 Task: Create a due date automation trigger when advanced on, on the wednesday of the week a card is due add fields with custom field "Resume" set to a number greater or equal to 1 and lower or equal to 10 at 11:00 AM.
Action: Mouse moved to (1008, 79)
Screenshot: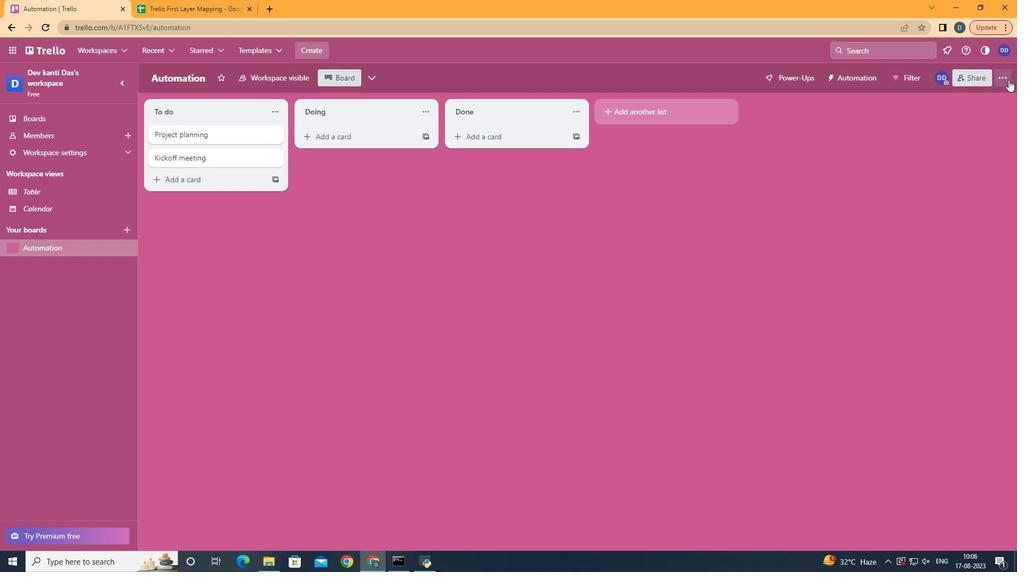 
Action: Mouse pressed left at (1008, 79)
Screenshot: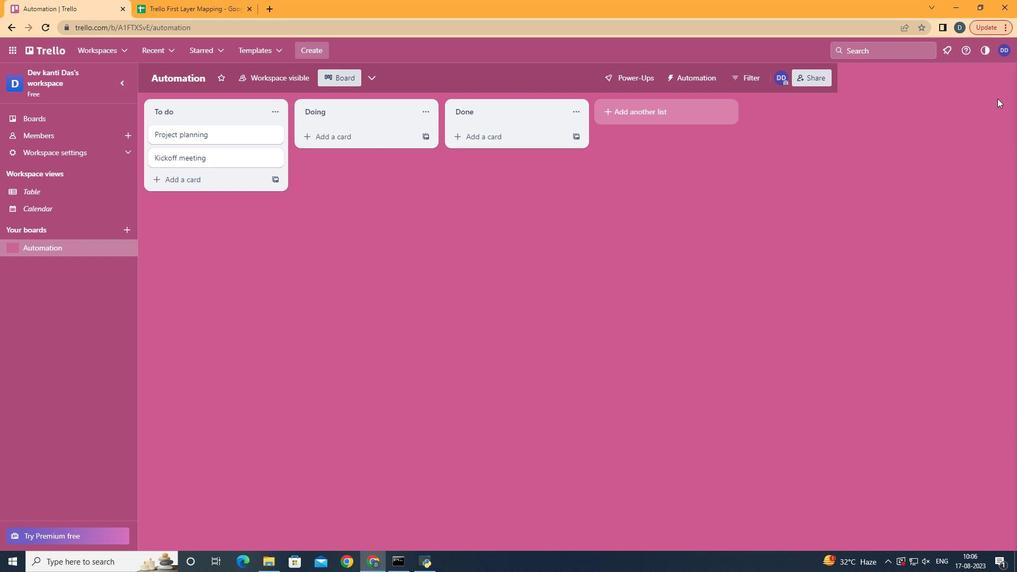 
Action: Mouse moved to (942, 218)
Screenshot: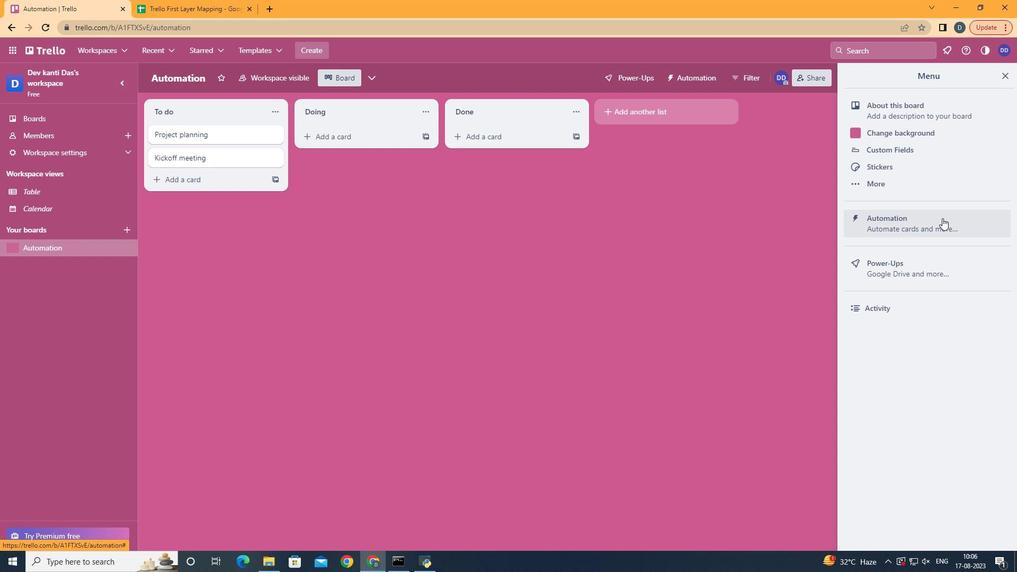 
Action: Mouse pressed left at (942, 218)
Screenshot: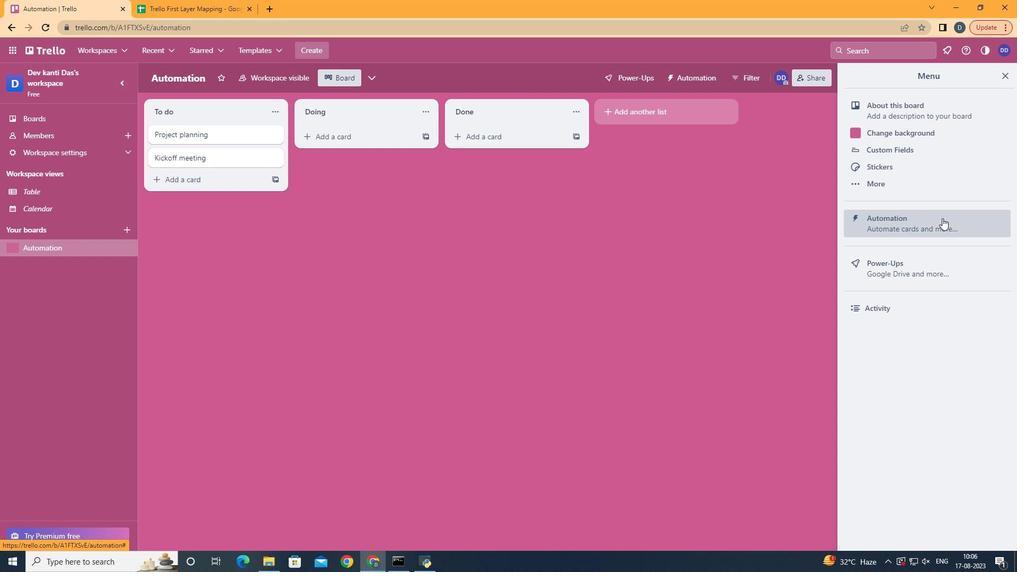 
Action: Mouse moved to (201, 214)
Screenshot: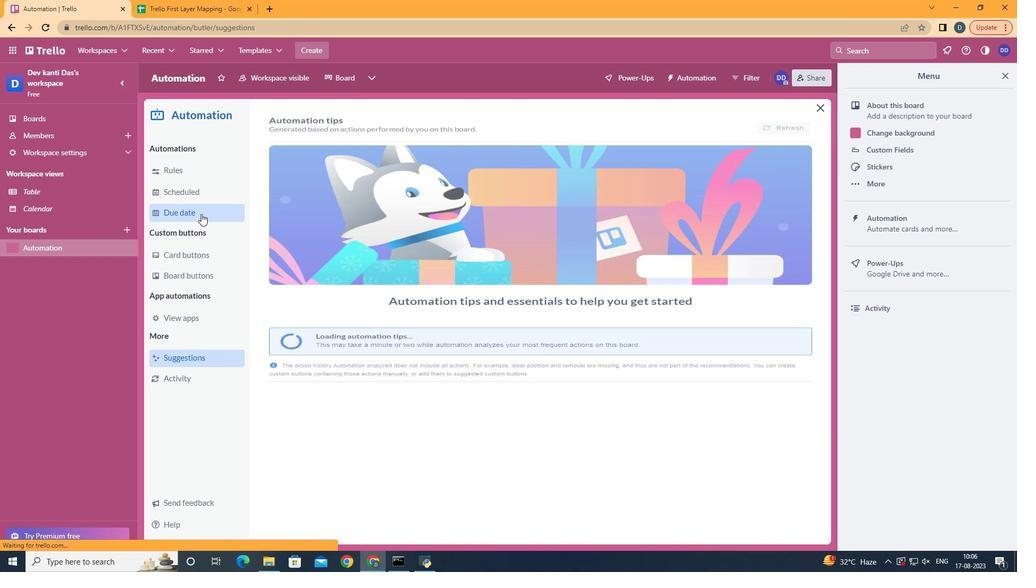 
Action: Mouse pressed left at (201, 214)
Screenshot: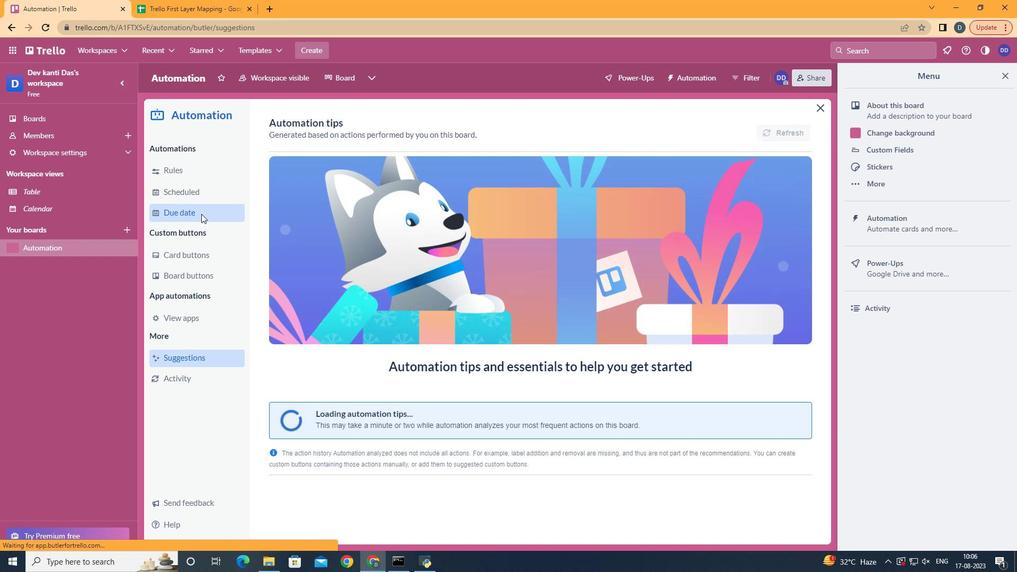 
Action: Mouse moved to (730, 125)
Screenshot: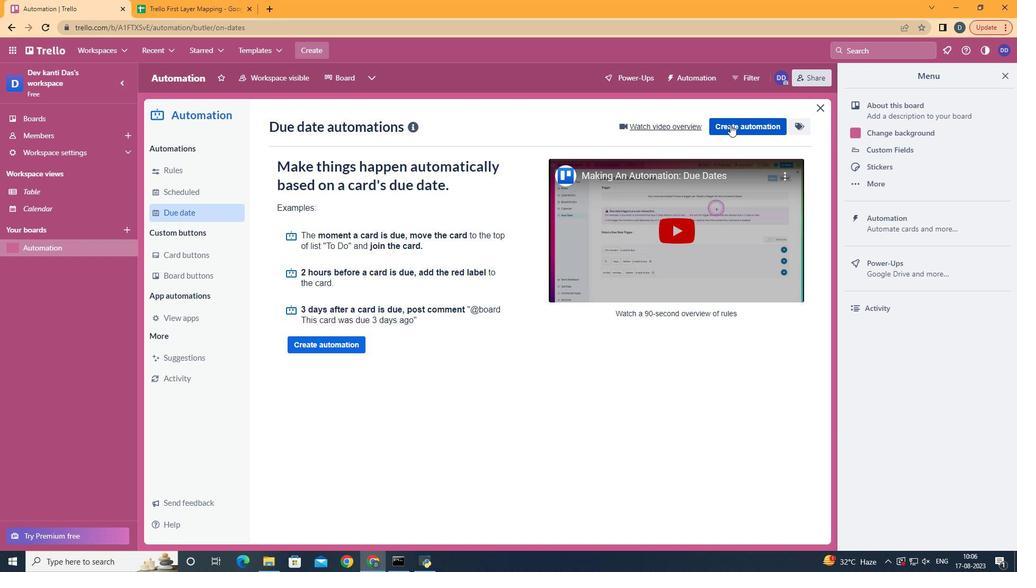 
Action: Mouse pressed left at (730, 125)
Screenshot: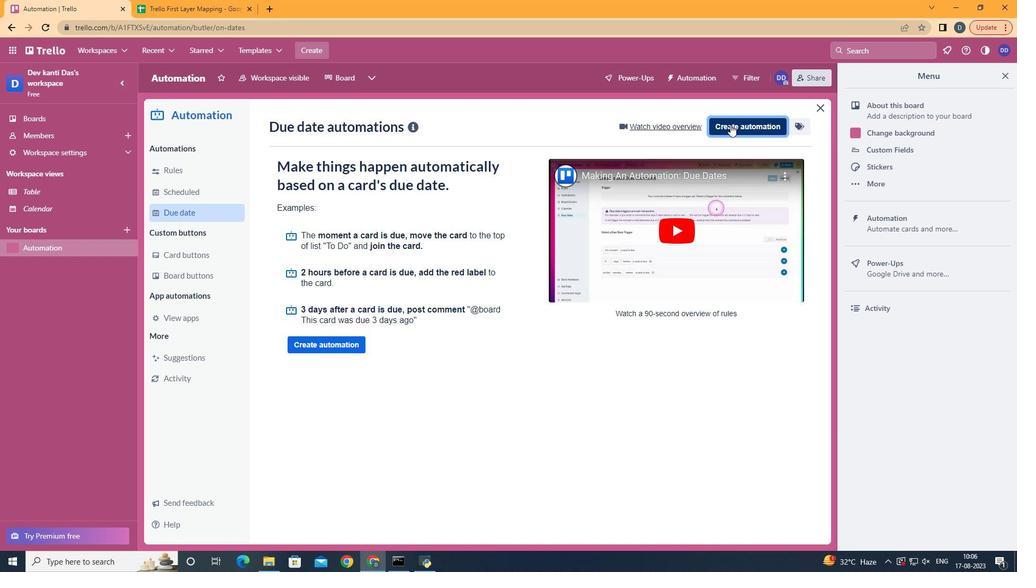 
Action: Mouse moved to (533, 225)
Screenshot: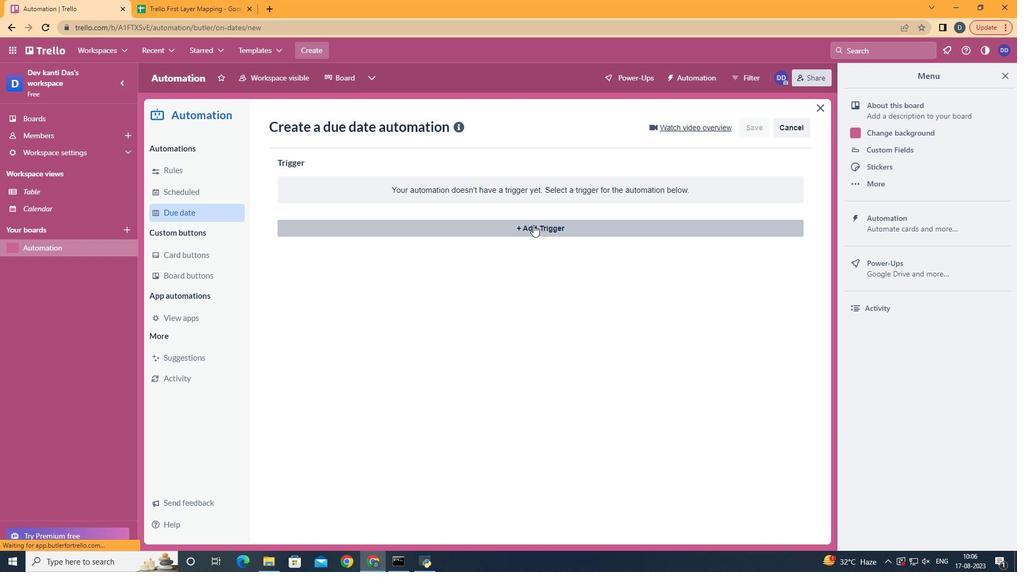 
Action: Mouse pressed left at (533, 225)
Screenshot: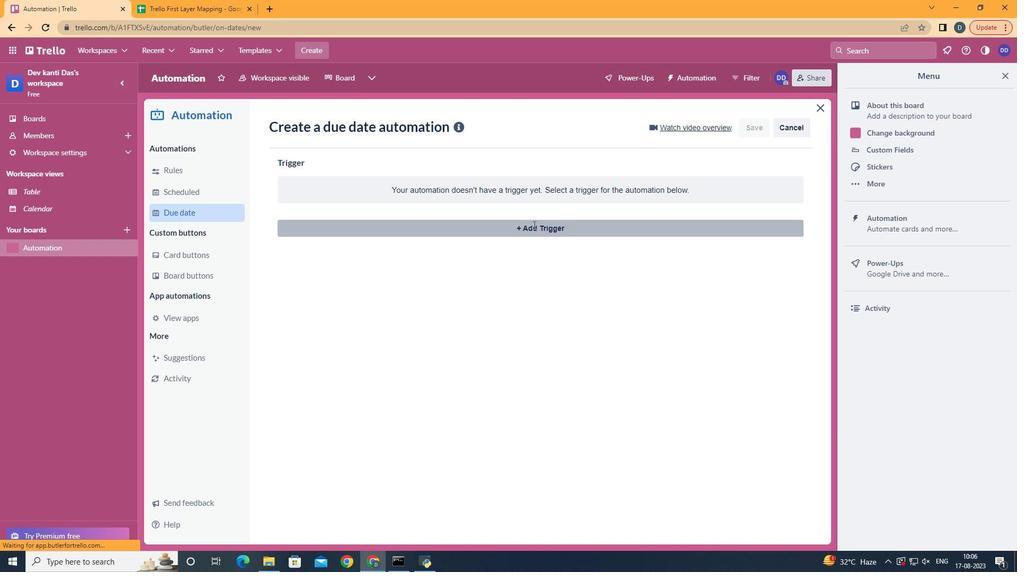 
Action: Mouse moved to (346, 306)
Screenshot: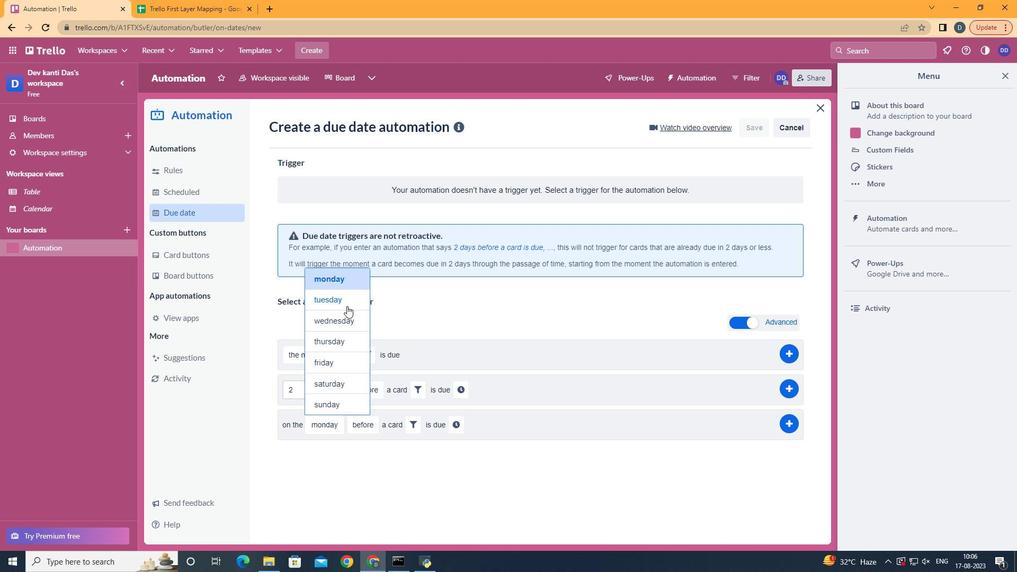 
Action: Mouse pressed left at (346, 306)
Screenshot: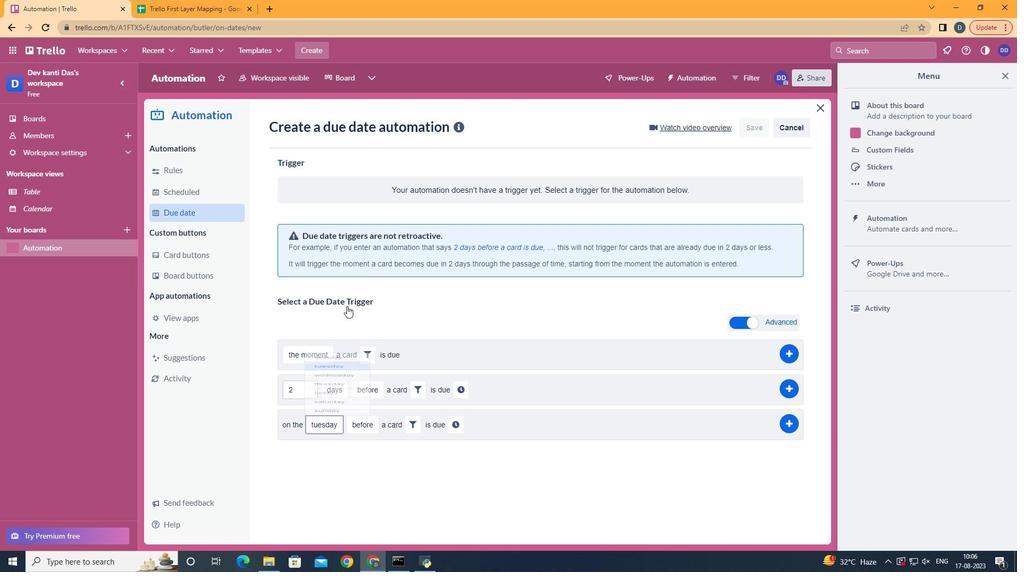 
Action: Mouse moved to (350, 315)
Screenshot: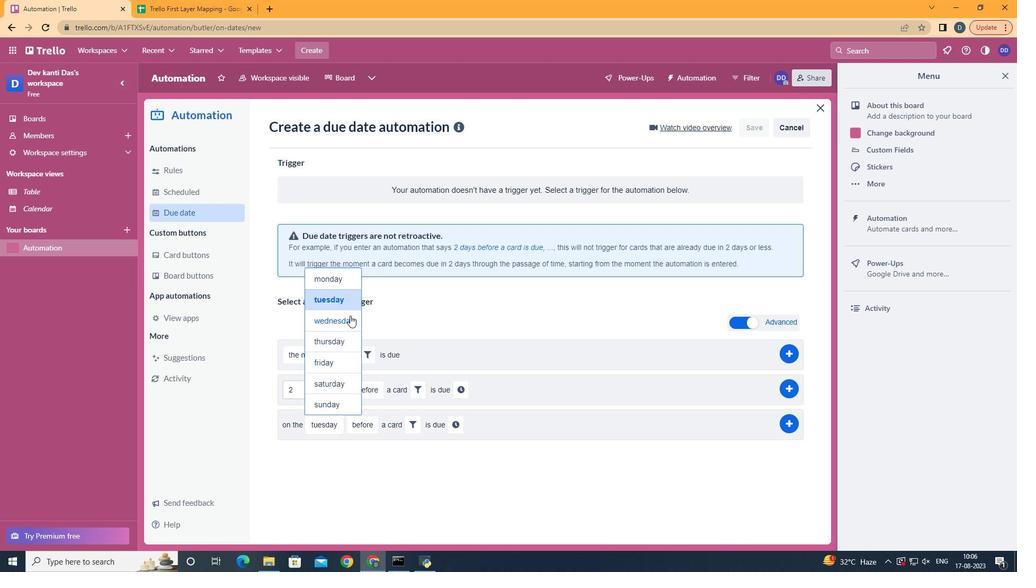 
Action: Mouse pressed left at (350, 315)
Screenshot: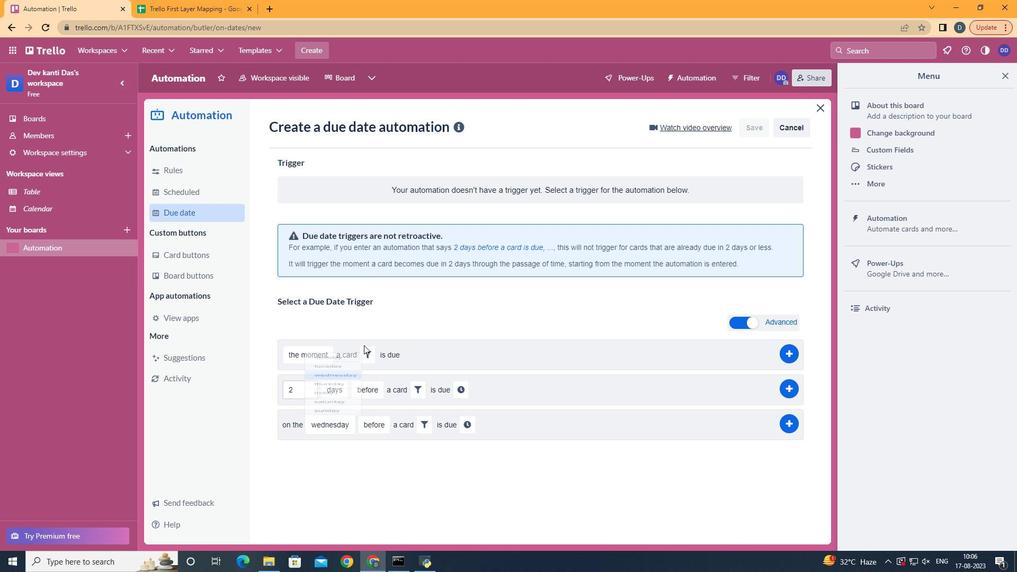 
Action: Mouse moved to (383, 480)
Screenshot: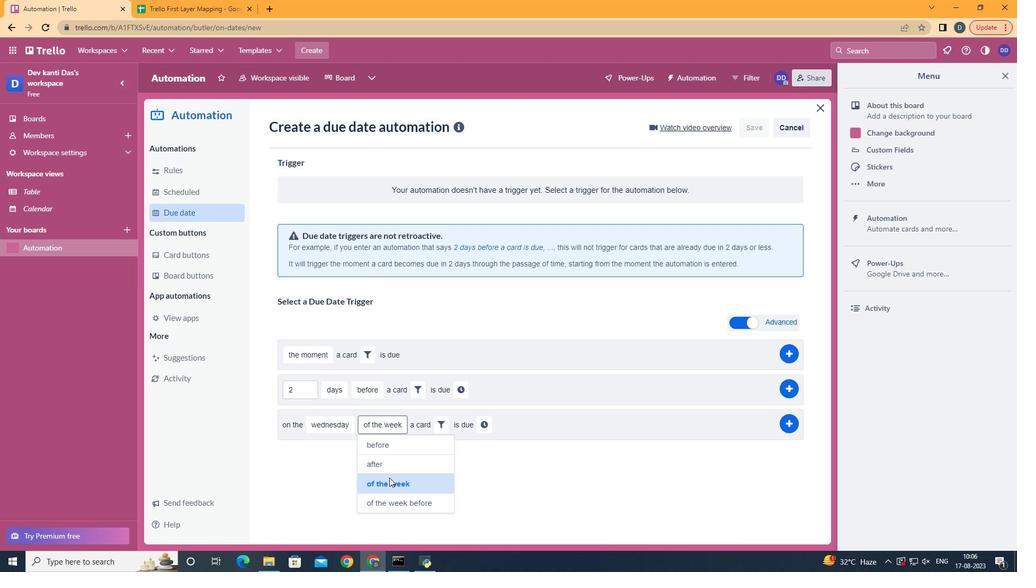 
Action: Mouse pressed left at (383, 480)
Screenshot: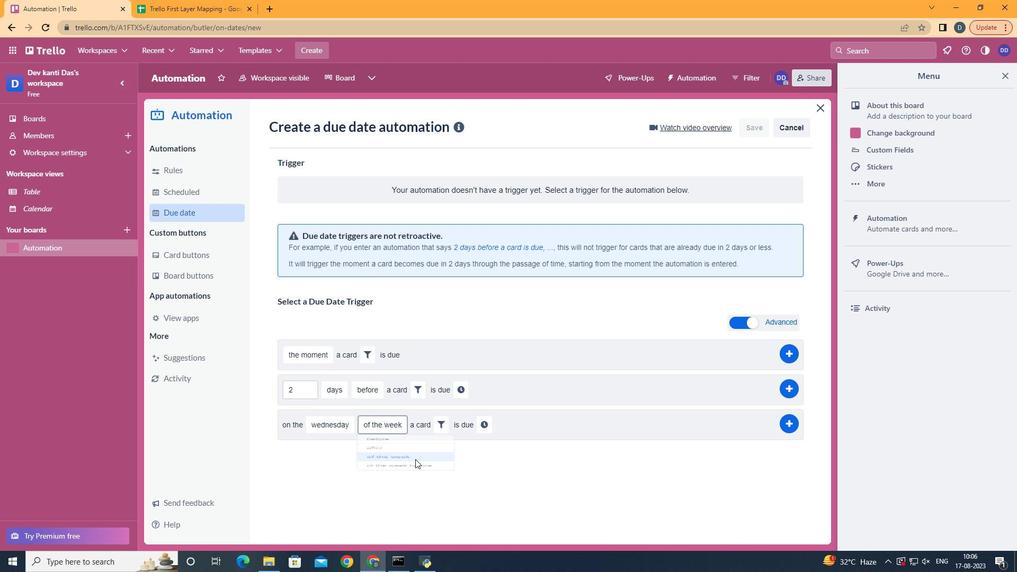 
Action: Mouse moved to (437, 424)
Screenshot: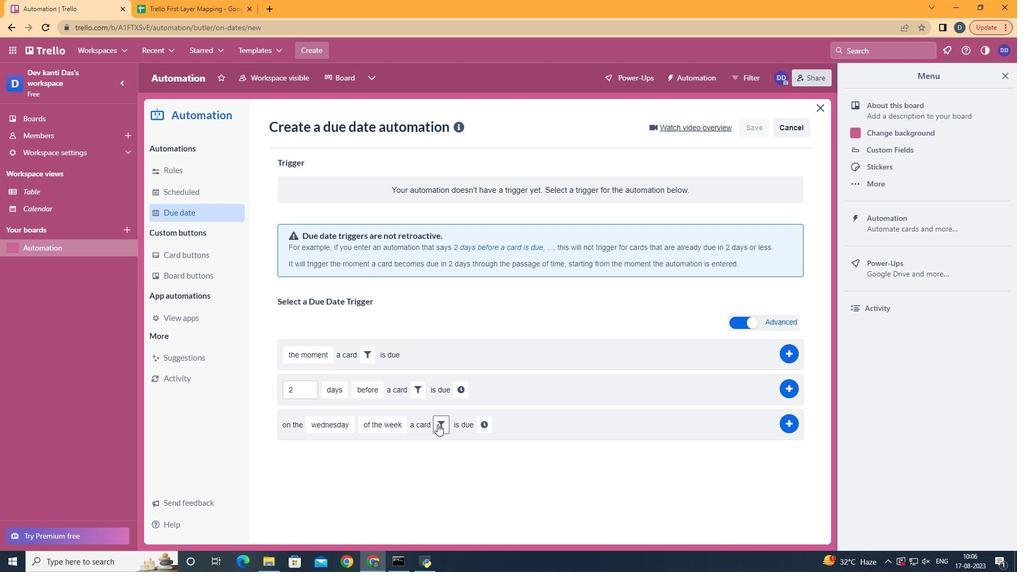 
Action: Mouse pressed left at (437, 424)
Screenshot: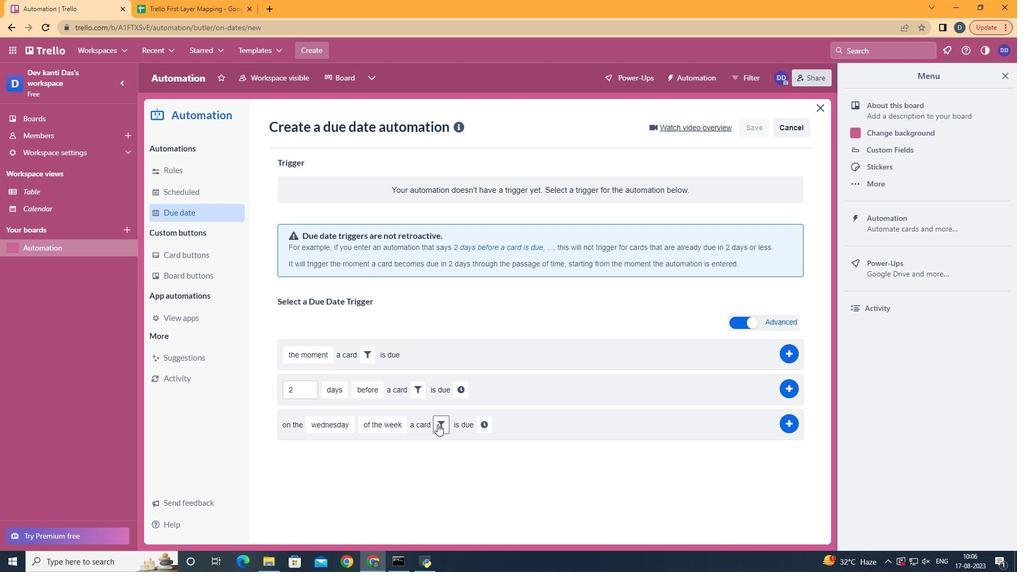 
Action: Mouse moved to (611, 460)
Screenshot: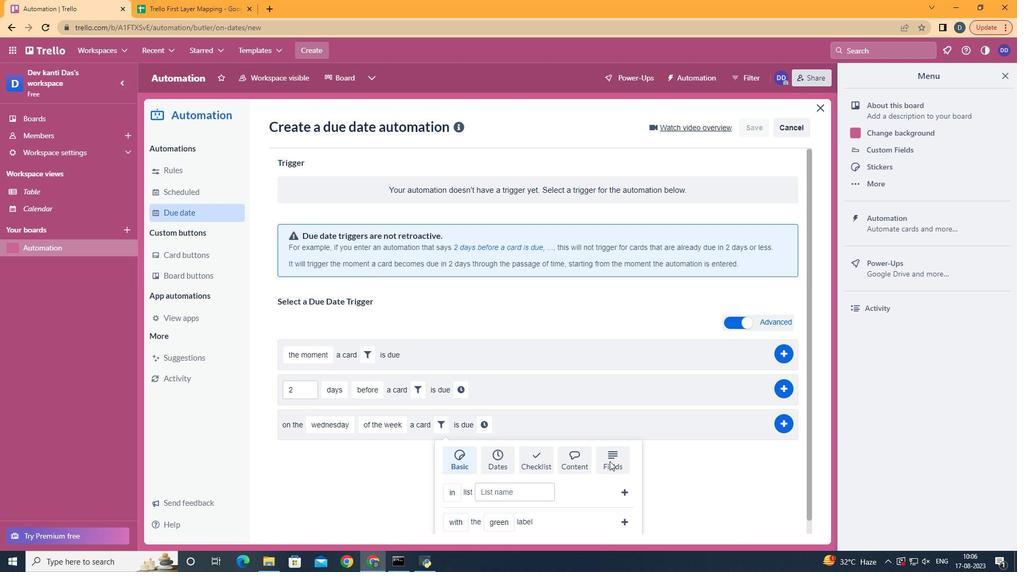 
Action: Mouse scrolled (619, 458) with delta (0, 0)
Screenshot: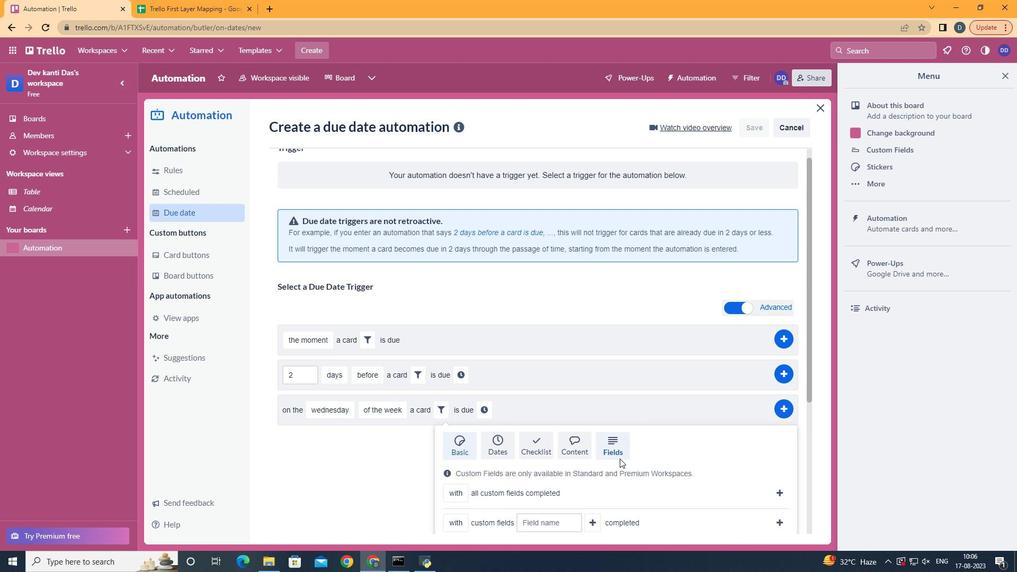 
Action: Mouse scrolled (619, 458) with delta (0, 0)
Screenshot: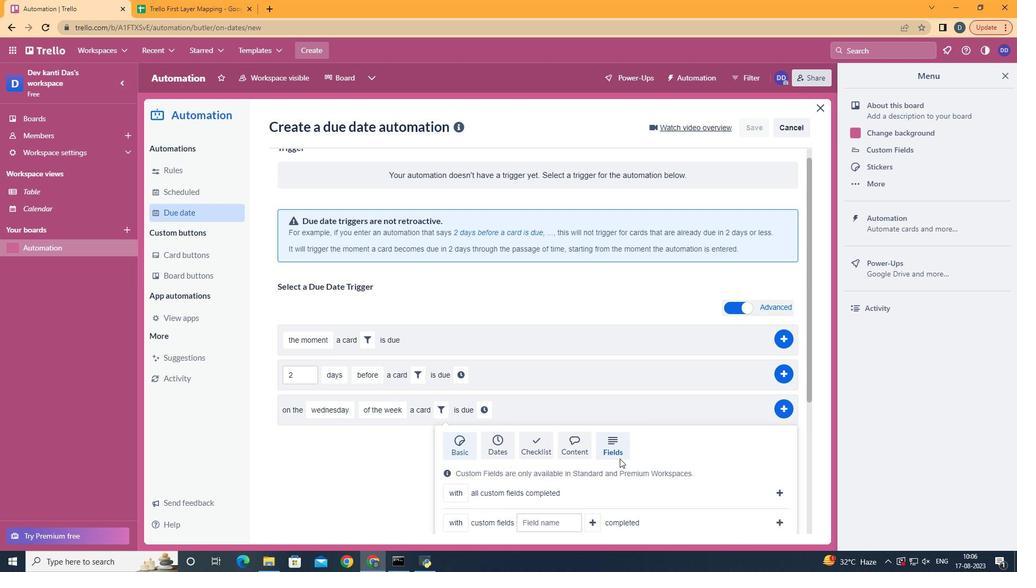 
Action: Mouse scrolled (619, 458) with delta (0, 0)
Screenshot: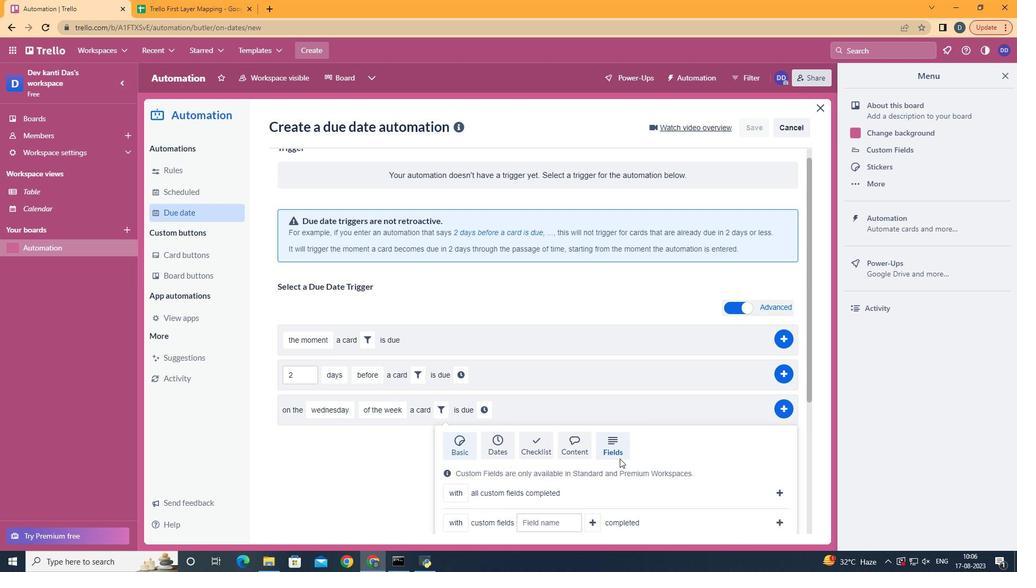 
Action: Mouse scrolled (619, 458) with delta (0, 0)
Screenshot: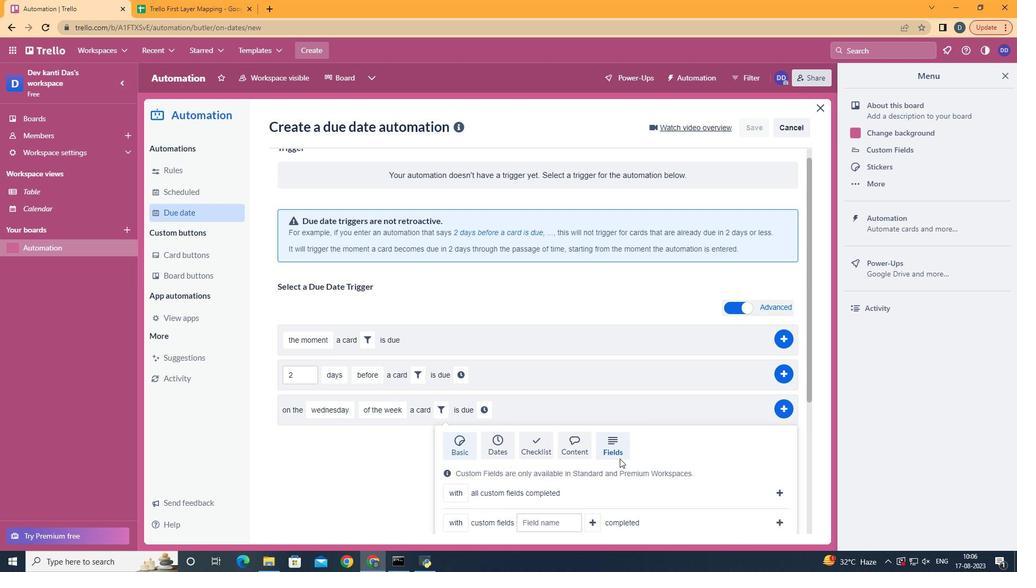 
Action: Mouse moved to (548, 443)
Screenshot: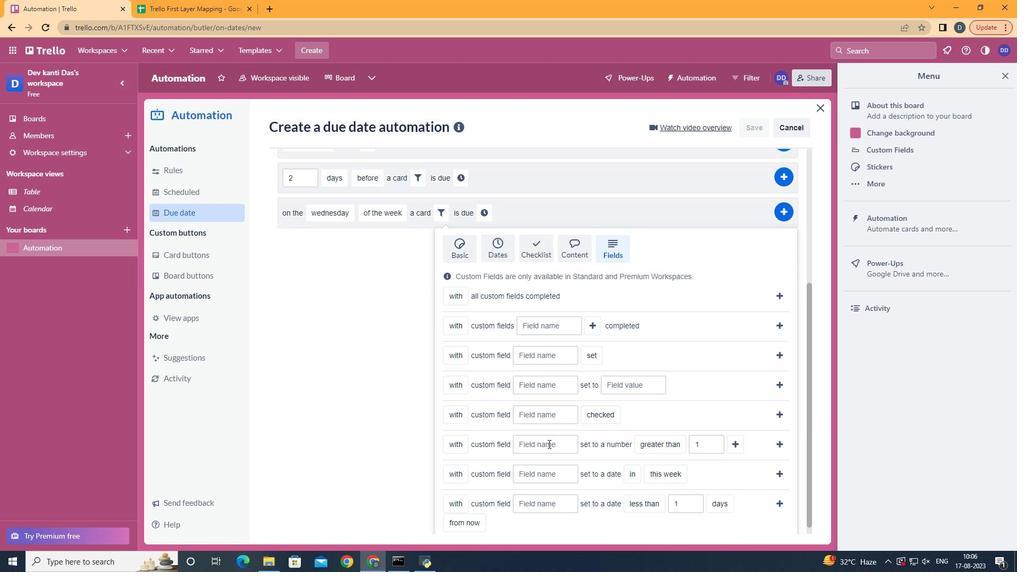 
Action: Mouse pressed left at (548, 443)
Screenshot: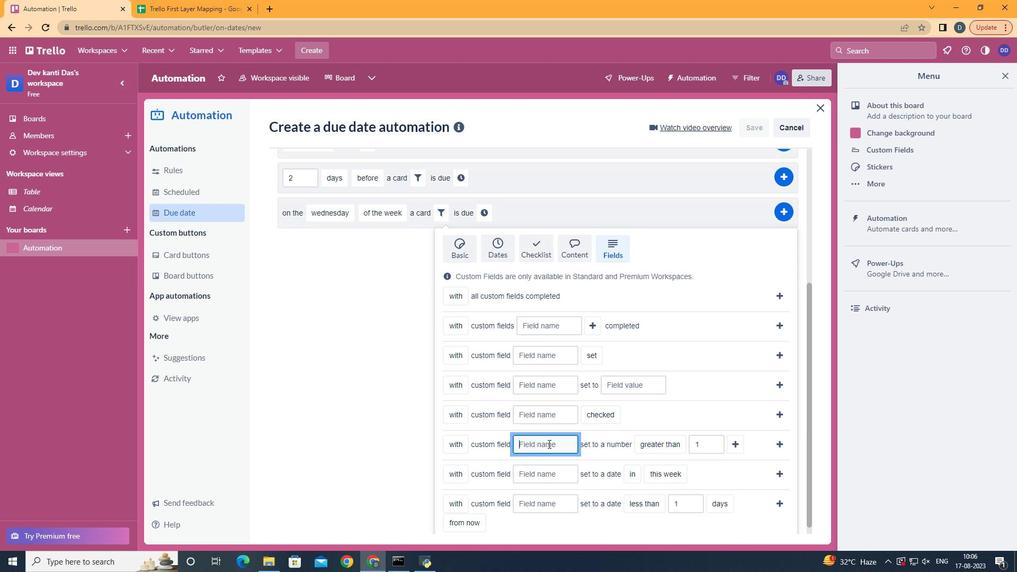 
Action: Key pressed <Key.shift><Key.shift>Reume
Screenshot: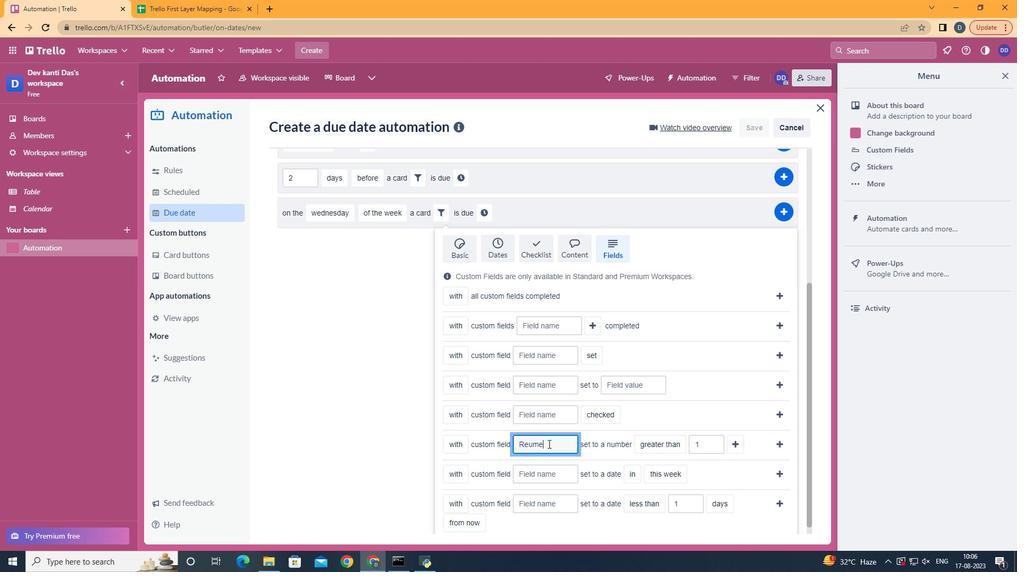 
Action: Mouse moved to (811, 335)
Screenshot: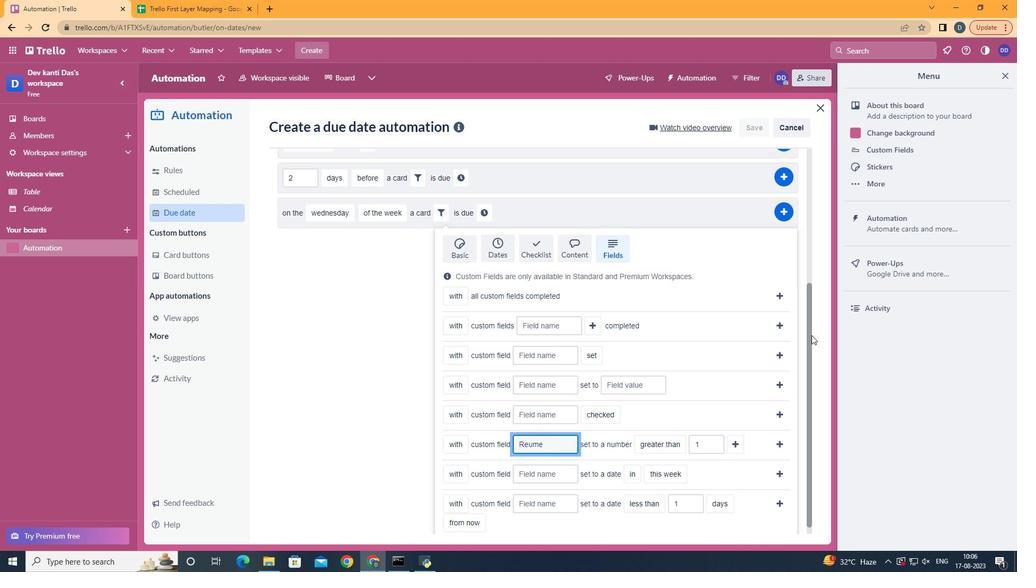 
Action: Key pressed <Key.backspace><Key.backspace><Key.backspace>sume
Screenshot: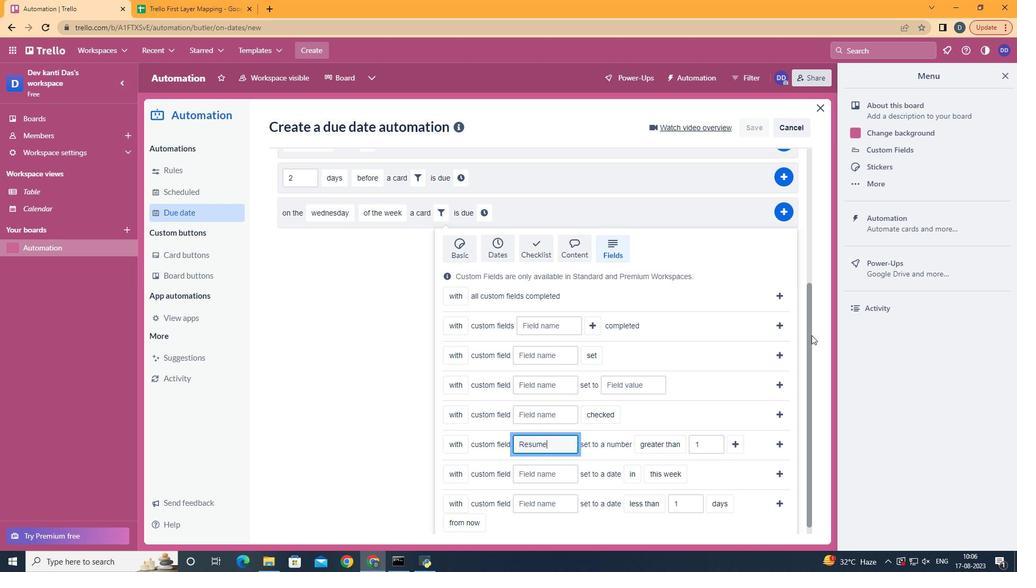 
Action: Mouse moved to (667, 484)
Screenshot: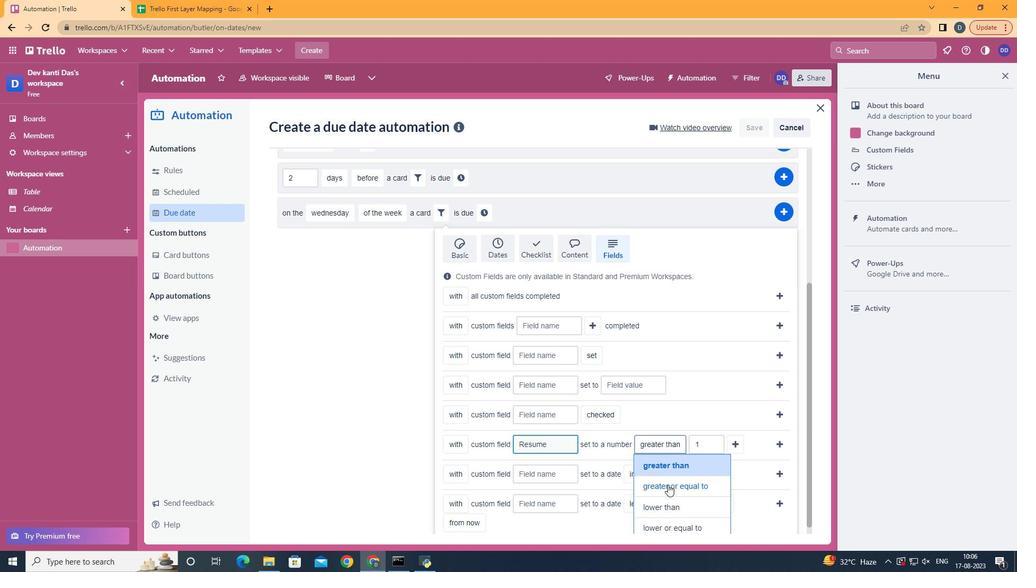 
Action: Mouse pressed left at (667, 484)
Screenshot: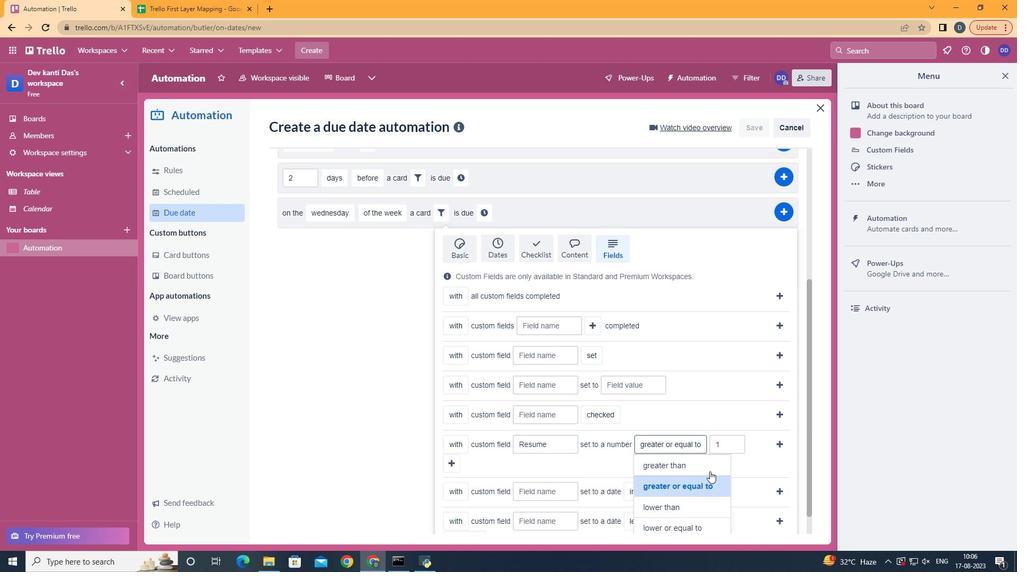 
Action: Mouse moved to (453, 462)
Screenshot: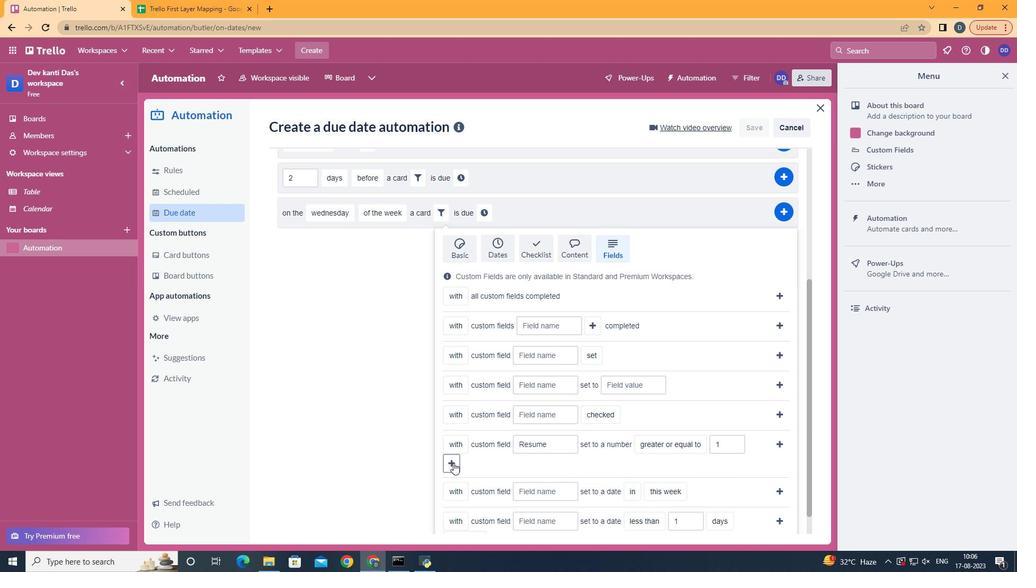 
Action: Mouse pressed left at (453, 462)
Screenshot: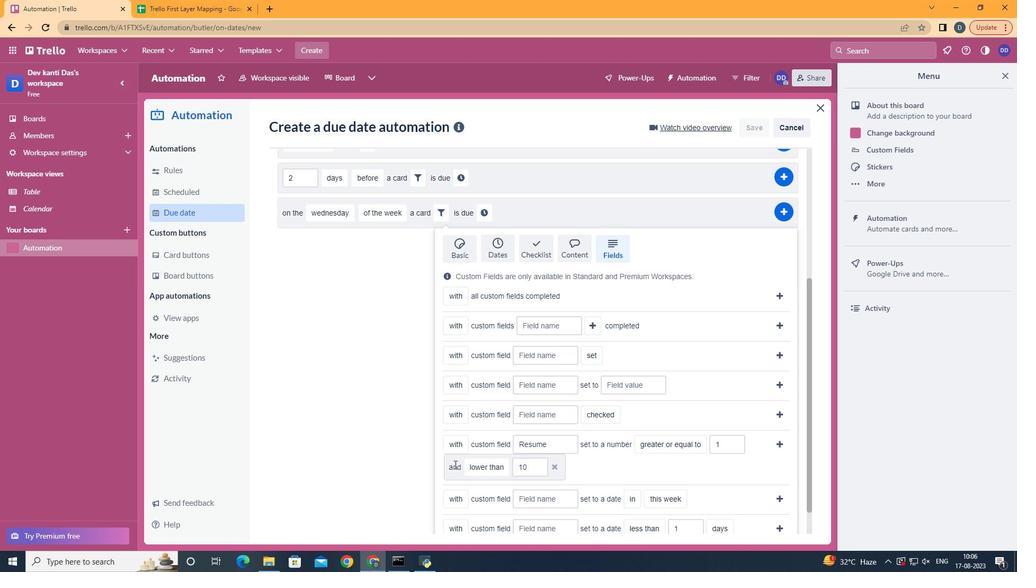 
Action: Mouse moved to (500, 403)
Screenshot: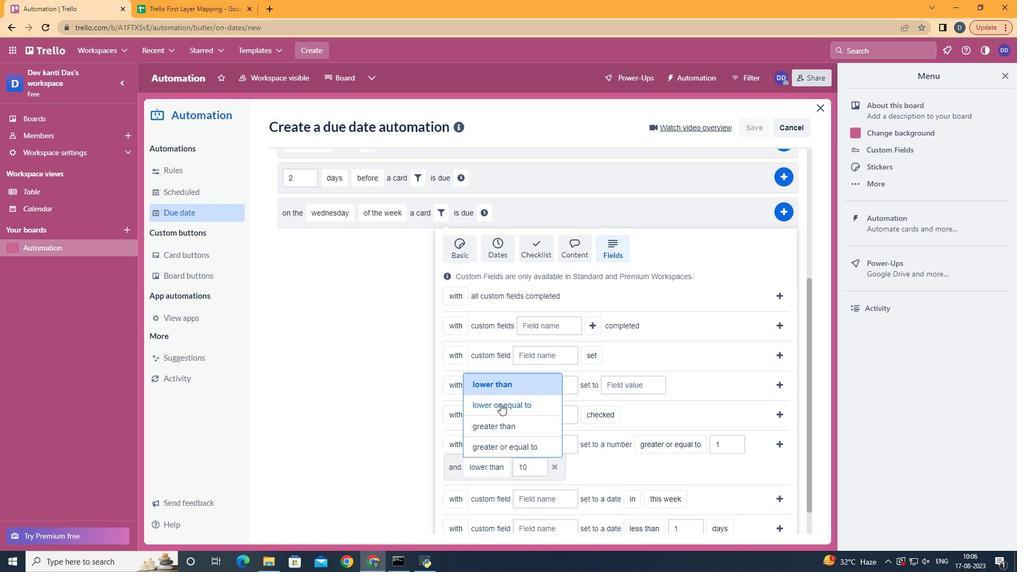 
Action: Mouse pressed left at (500, 403)
Screenshot: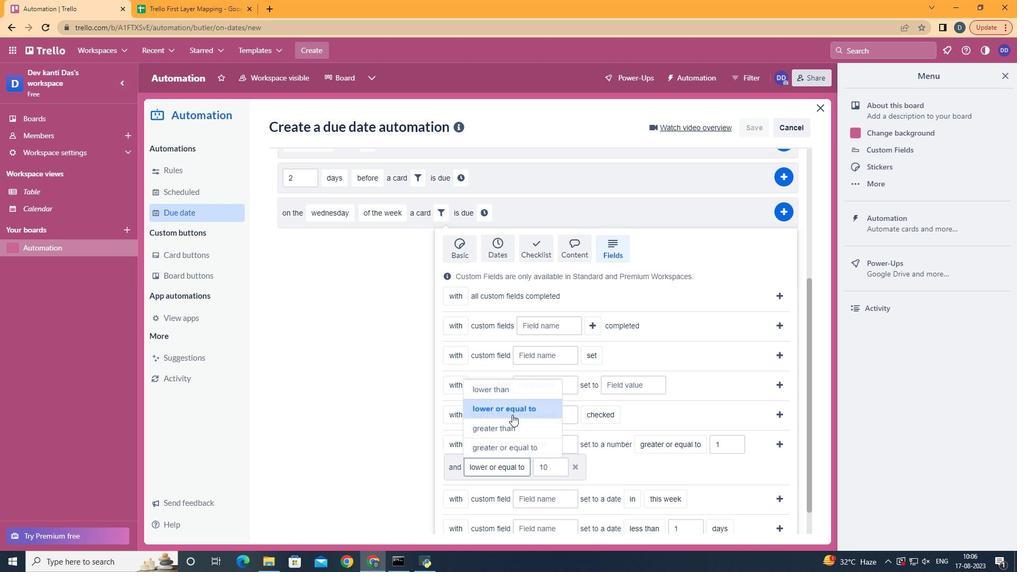 
Action: Mouse moved to (778, 448)
Screenshot: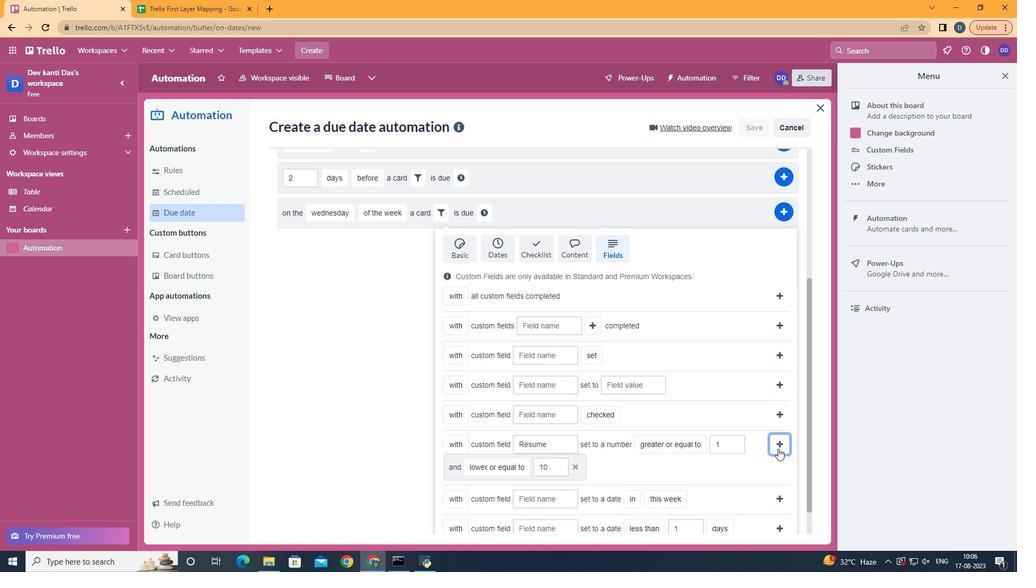 
Action: Mouse pressed left at (778, 448)
Screenshot: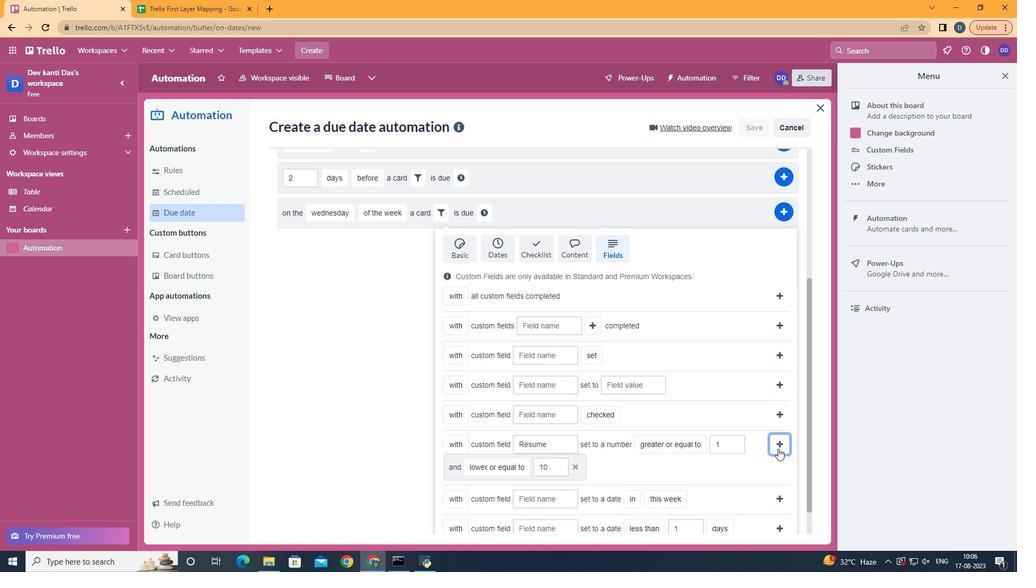 
Action: Mouse moved to (318, 447)
Screenshot: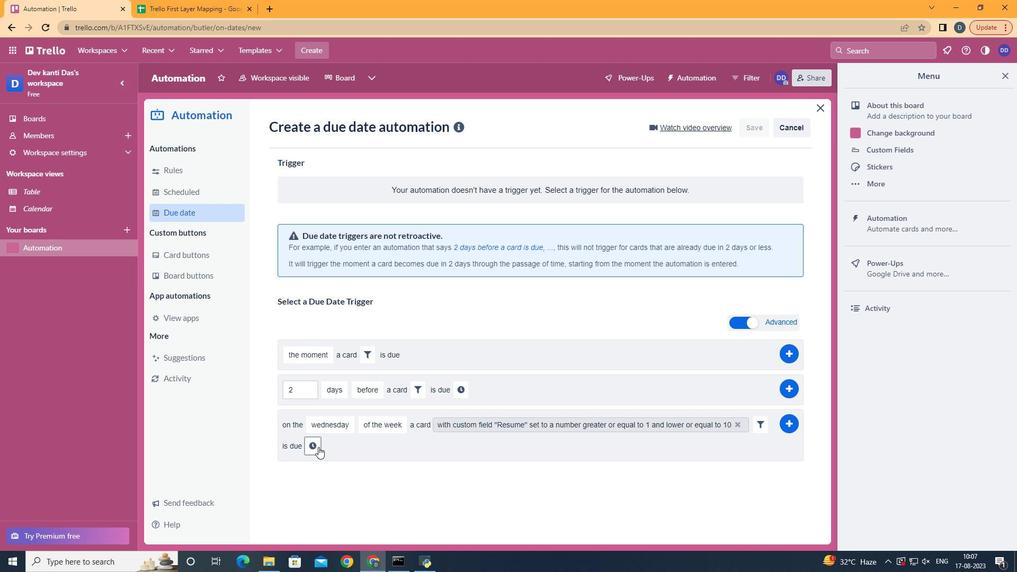 
Action: Mouse pressed left at (318, 447)
Screenshot: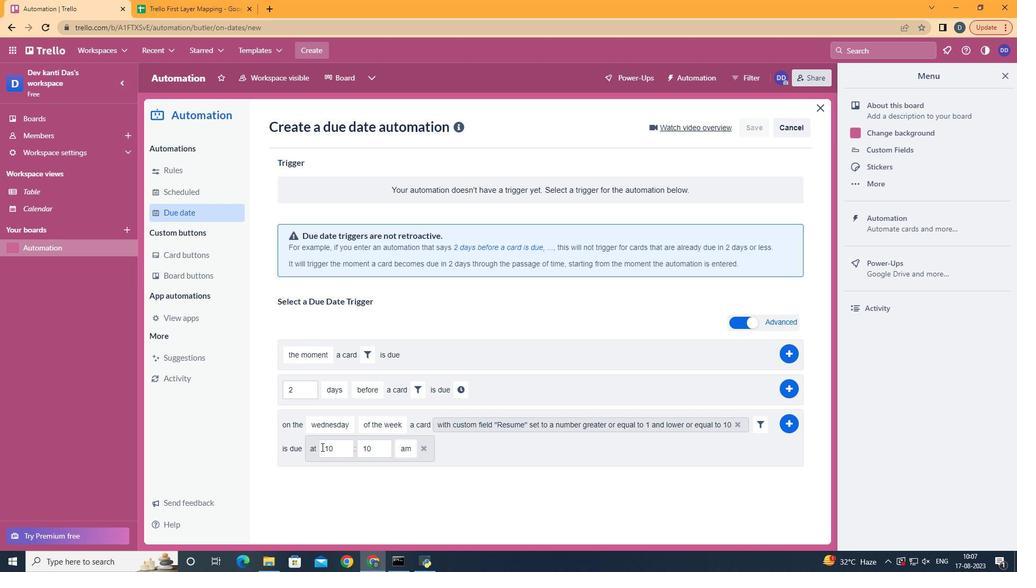
Action: Mouse moved to (350, 449)
Screenshot: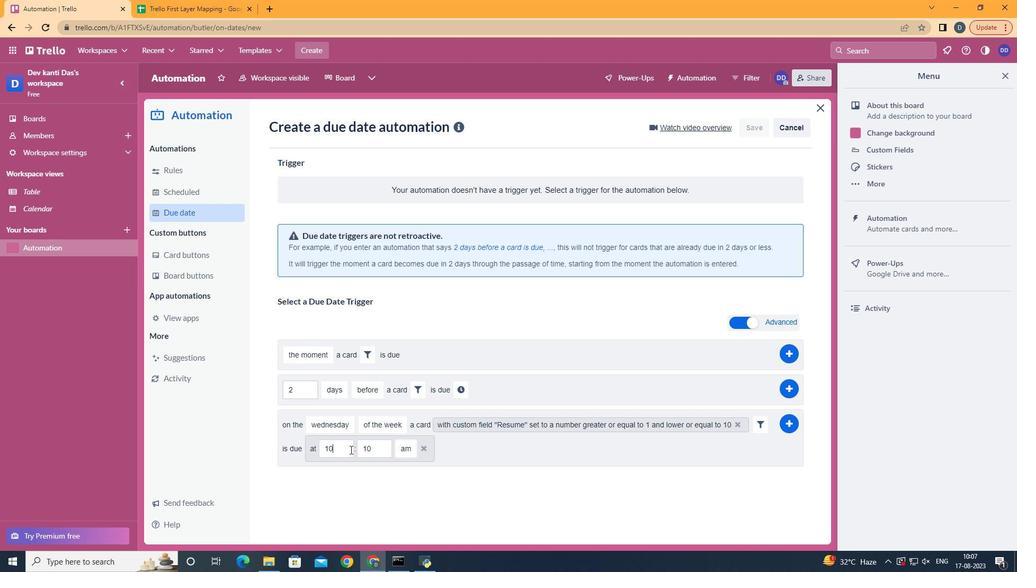 
Action: Mouse pressed left at (350, 449)
Screenshot: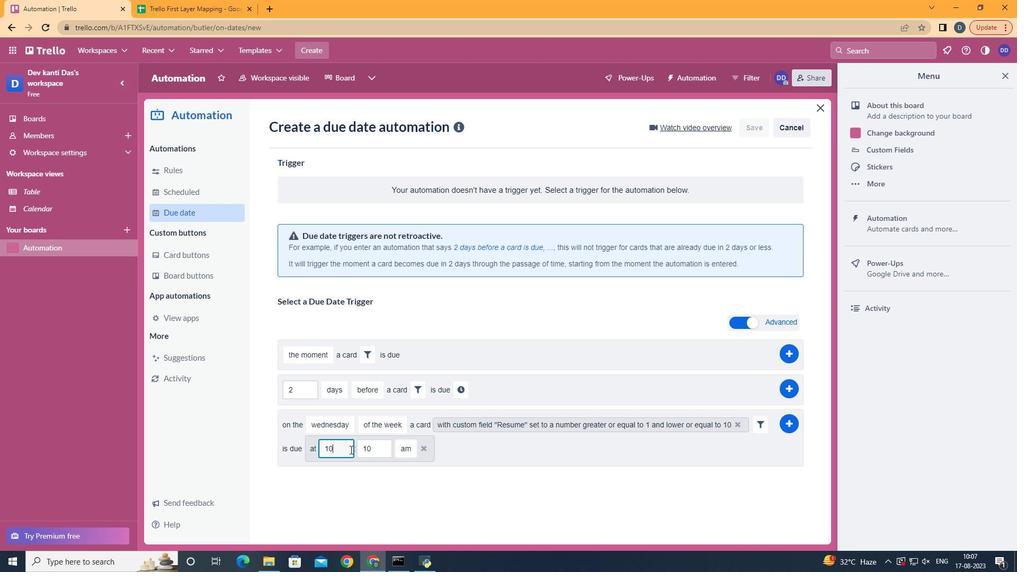 
Action: Mouse moved to (350, 449)
Screenshot: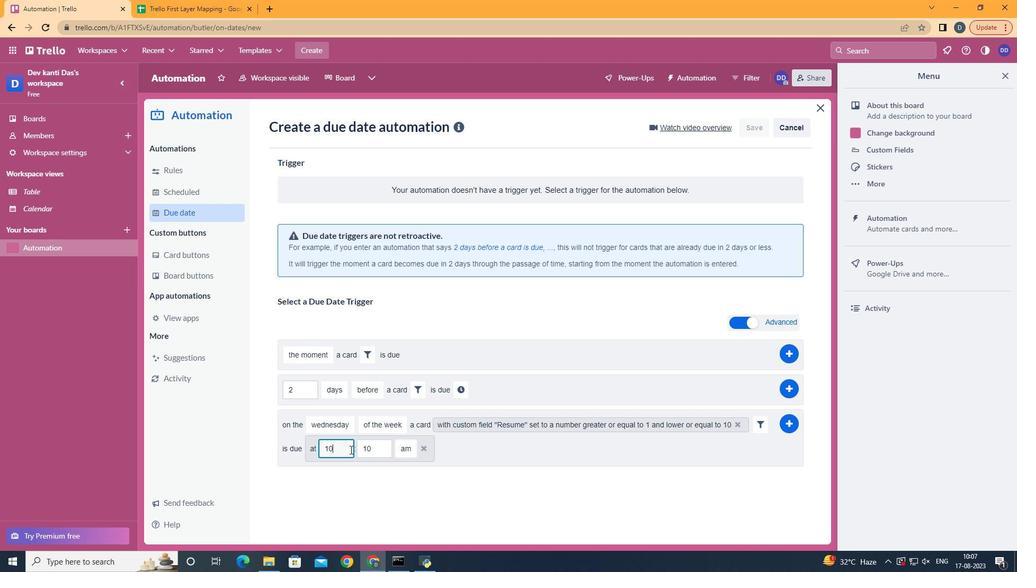 
Action: Key pressed <Key.backspace>1
Screenshot: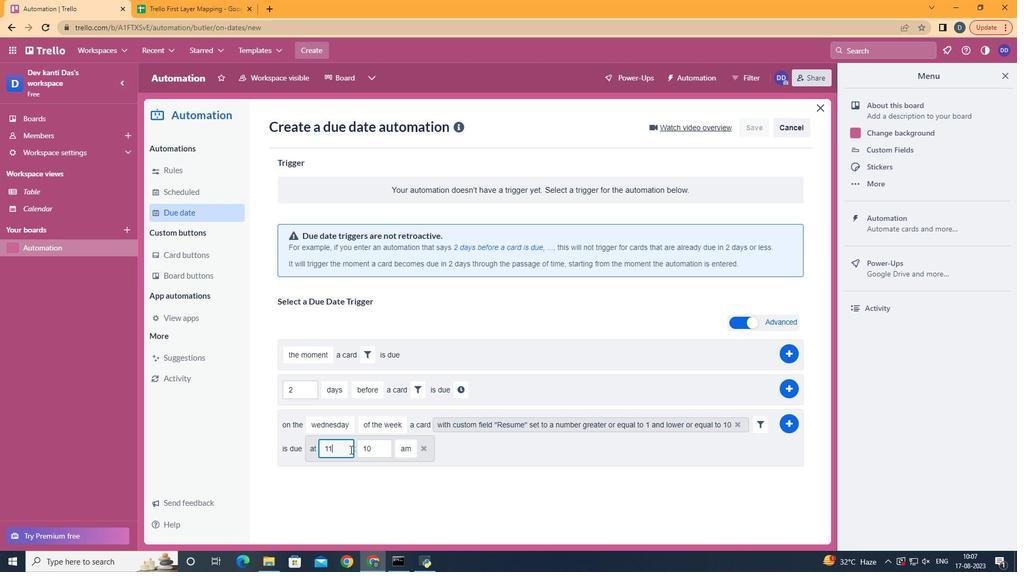
Action: Mouse moved to (384, 456)
Screenshot: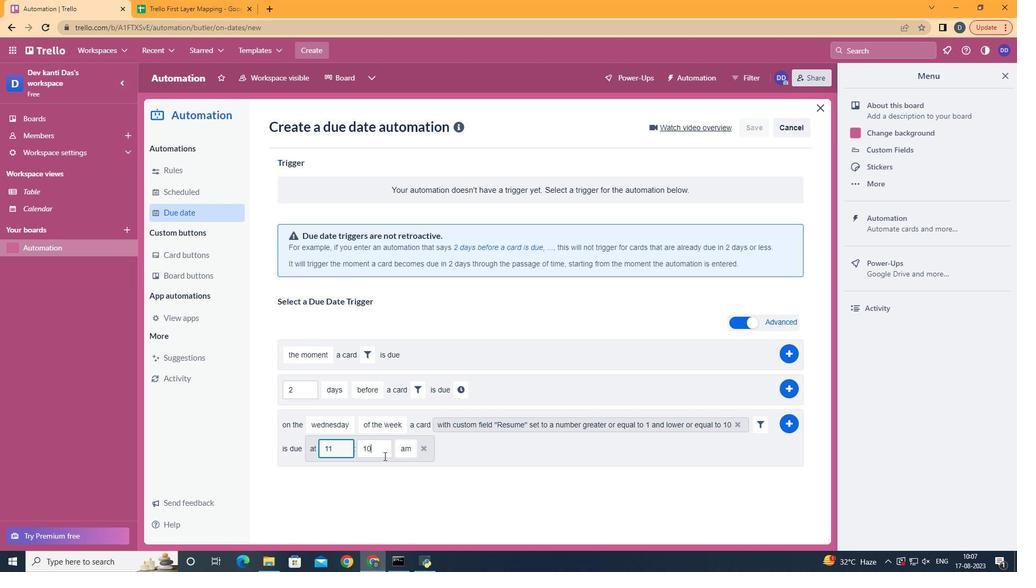 
Action: Mouse pressed left at (384, 456)
Screenshot: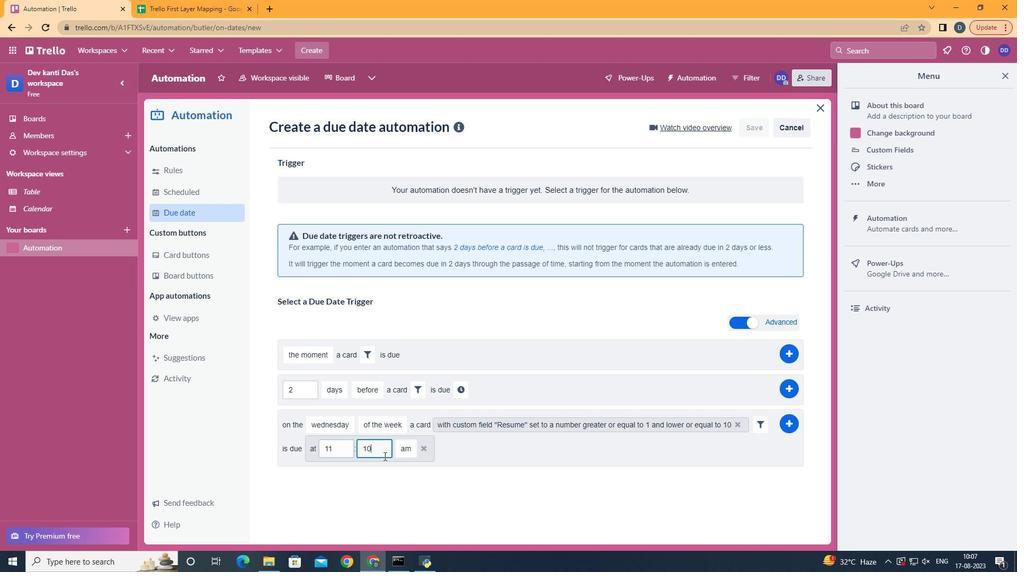 
Action: Key pressed <Key.backspace><Key.backspace>00
Screenshot: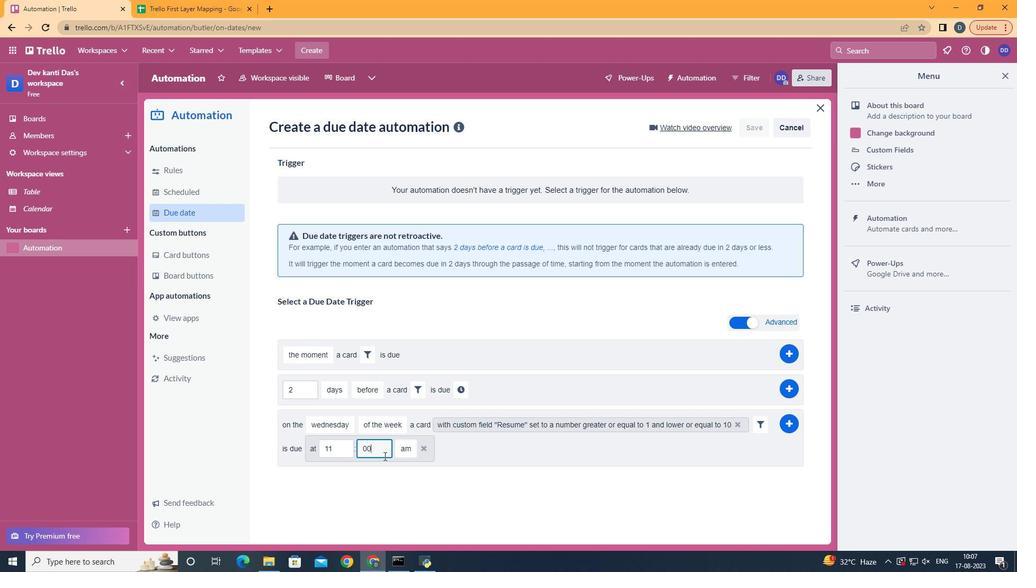 
Action: Mouse moved to (787, 423)
Screenshot: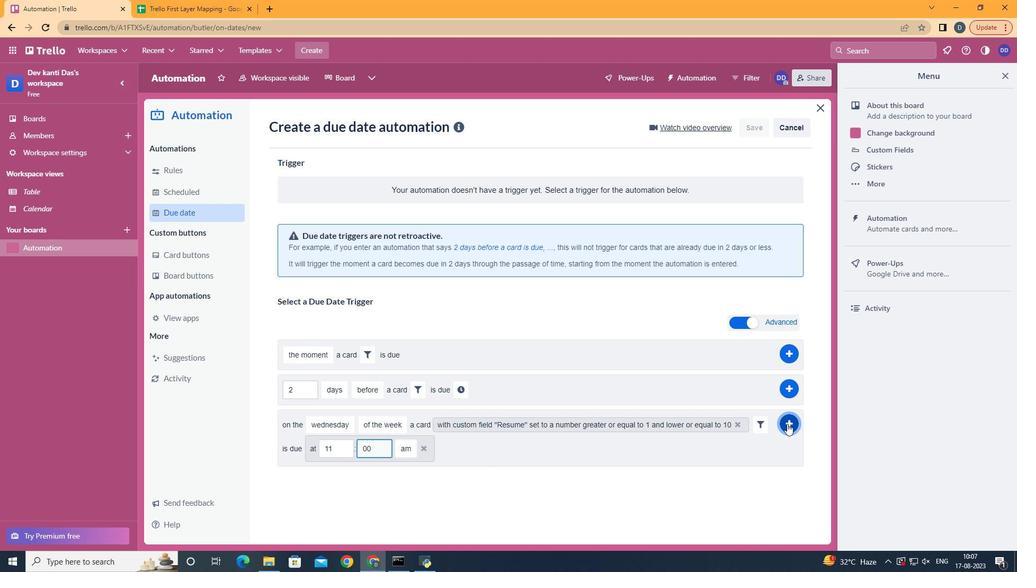 
Action: Mouse pressed left at (787, 423)
Screenshot: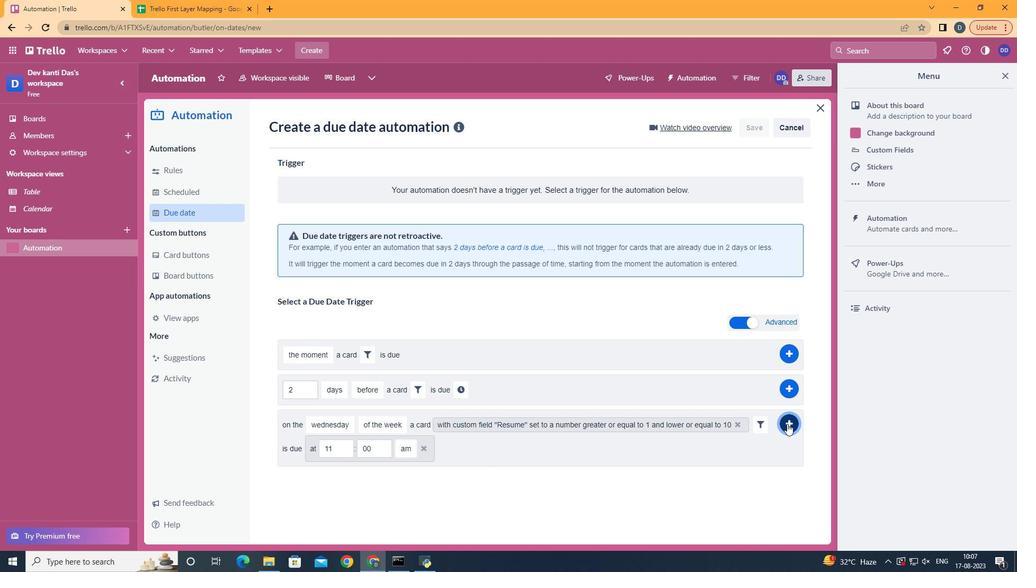
Action: Mouse moved to (787, 423)
Screenshot: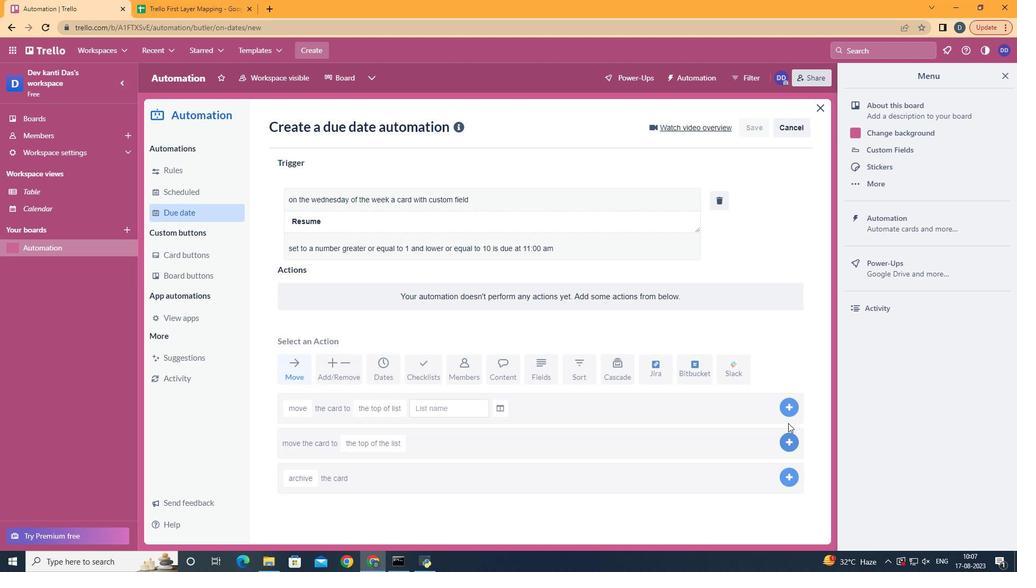 
